 Task: Change the language of Google Maps to "Dansk".
Action: Mouse moved to (37, 82)
Screenshot: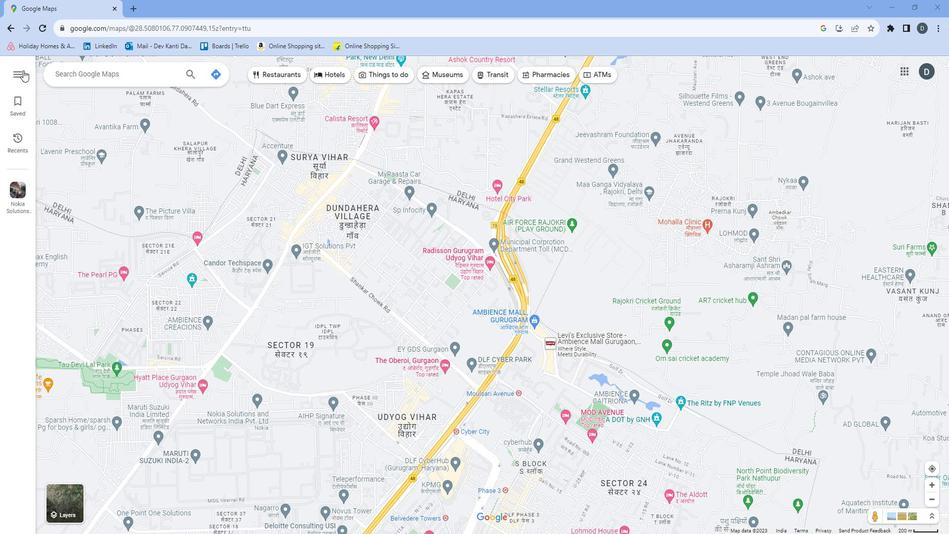 
Action: Mouse pressed left at (37, 82)
Screenshot: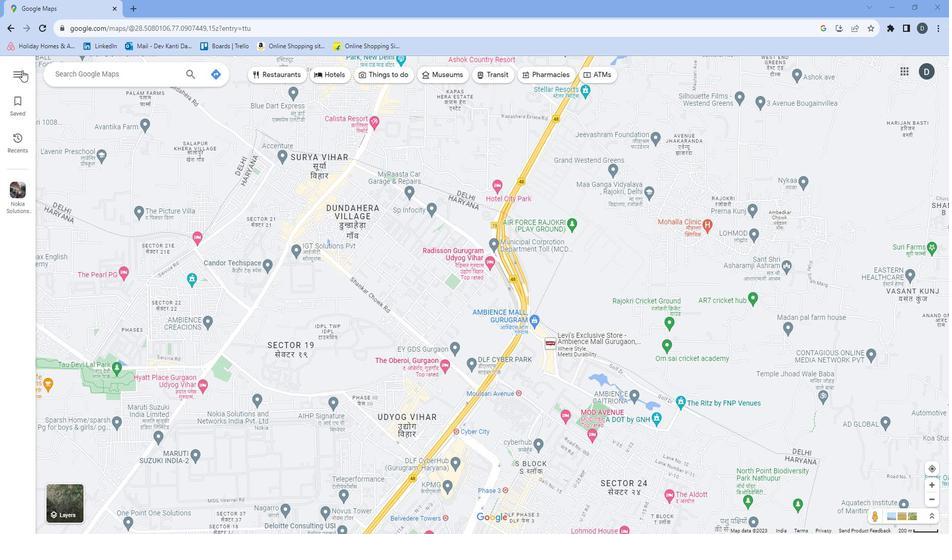 
Action: Mouse moved to (55, 416)
Screenshot: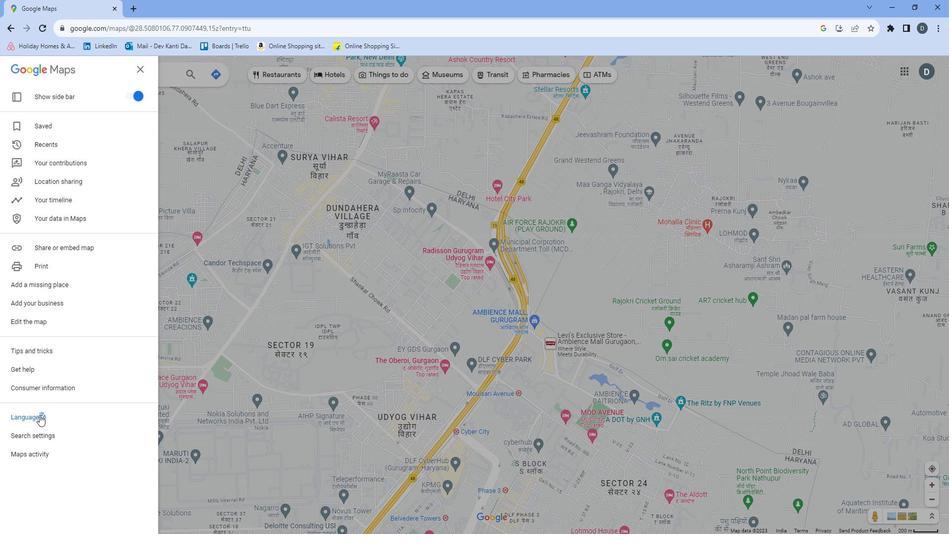
Action: Mouse pressed left at (55, 416)
Screenshot: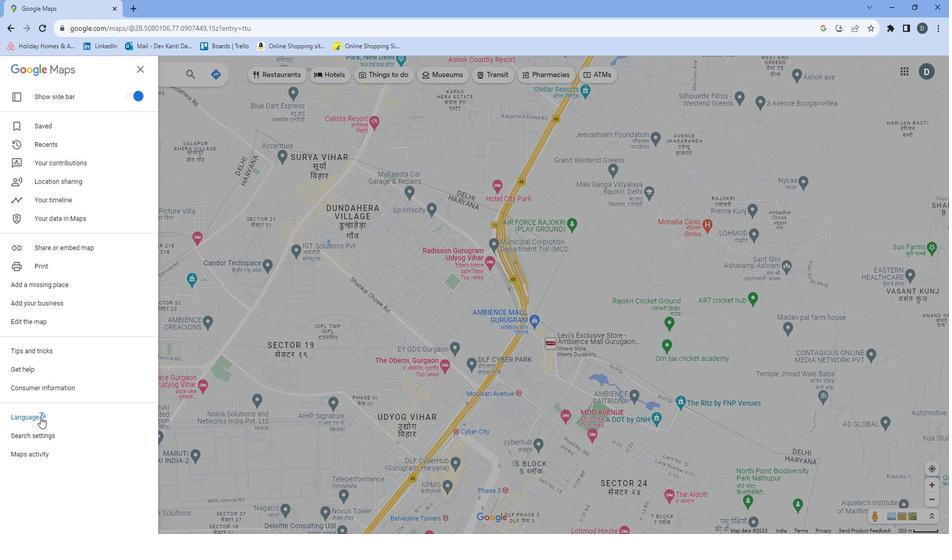 
Action: Mouse moved to (280, 341)
Screenshot: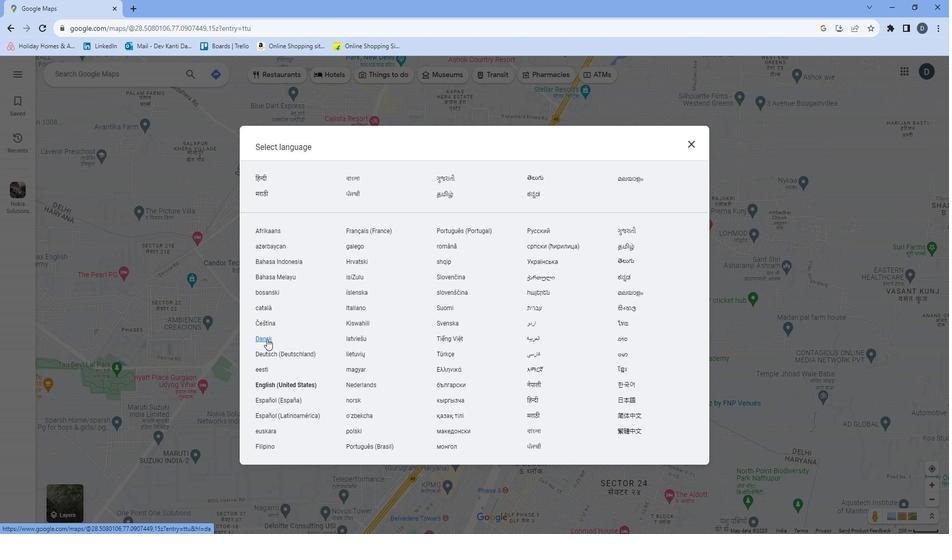 
Action: Mouse pressed left at (280, 341)
Screenshot: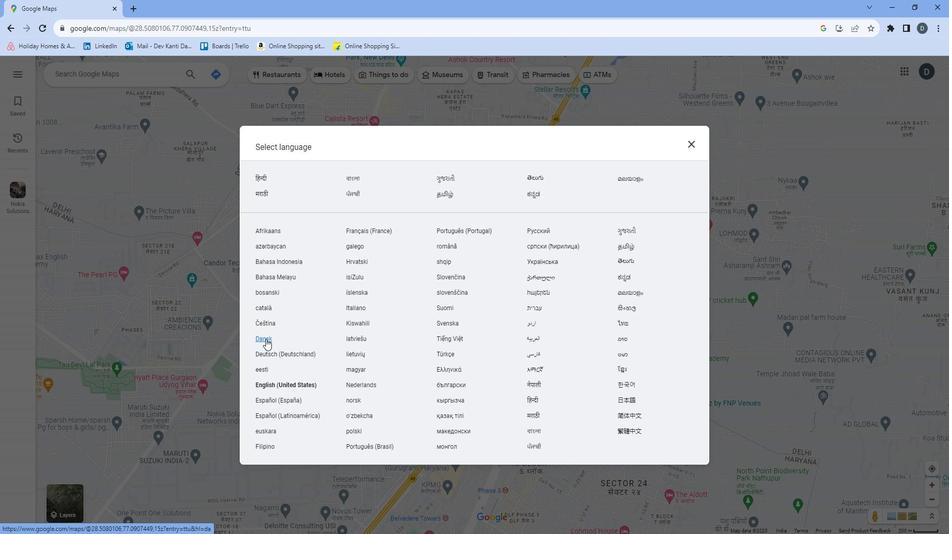 
Action: Mouse moved to (282, 341)
Screenshot: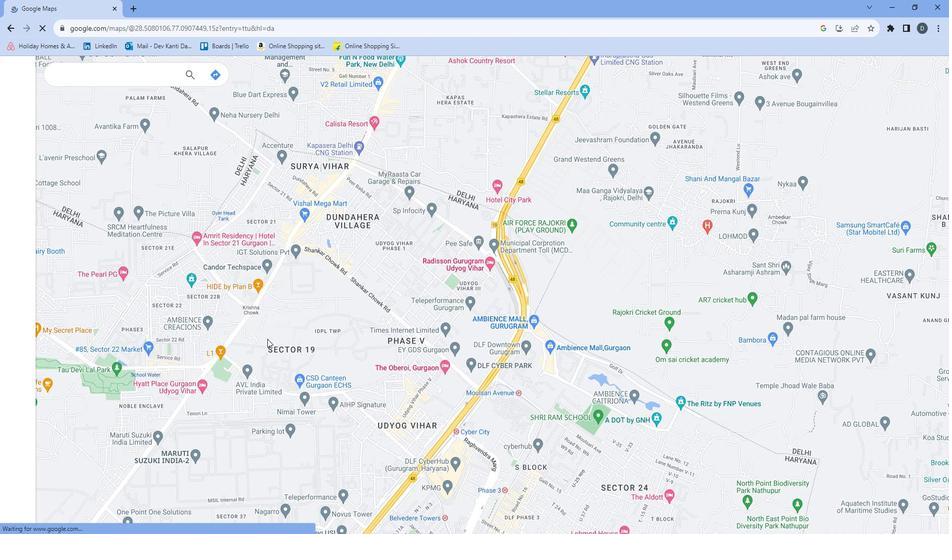 
